 Task: Change the calendar view to 'Month' in Microsoft Outlook.
Action: Mouse moved to (6, 61)
Screenshot: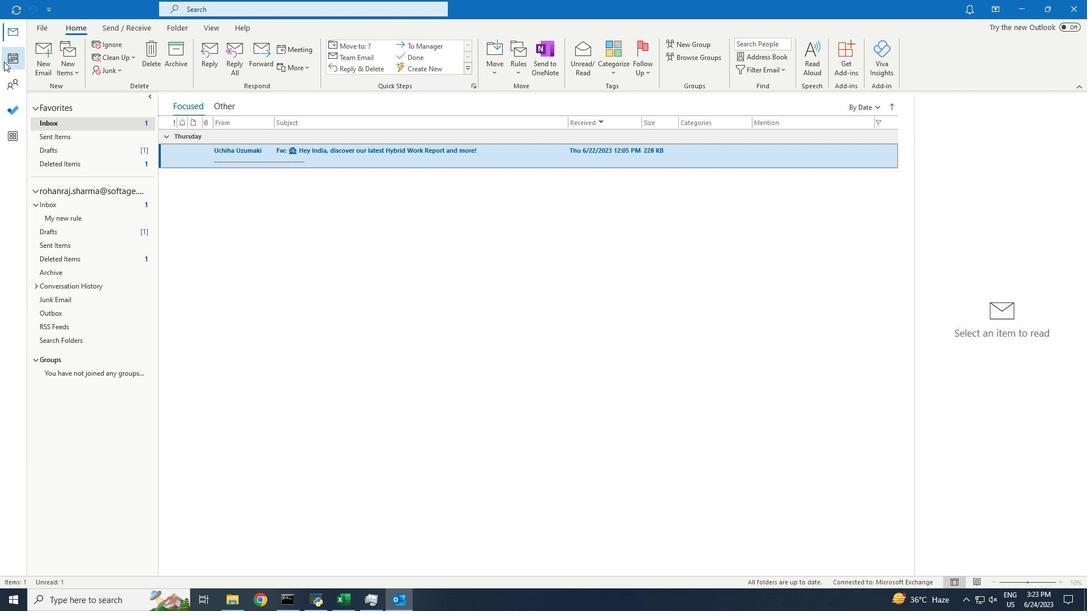 
Action: Mouse pressed left at (6, 61)
Screenshot: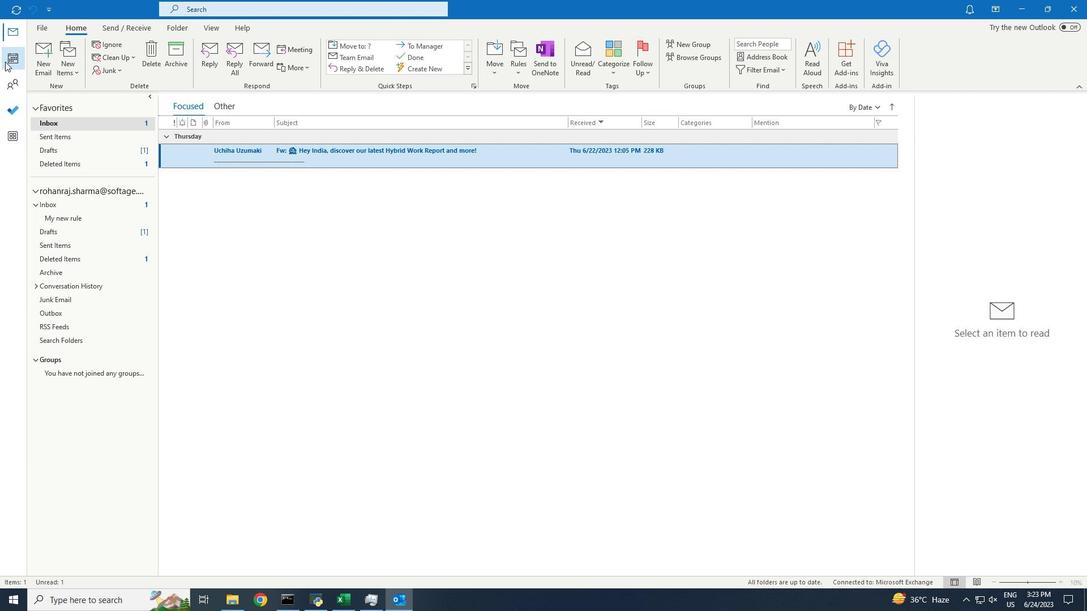 
Action: Mouse moved to (205, 29)
Screenshot: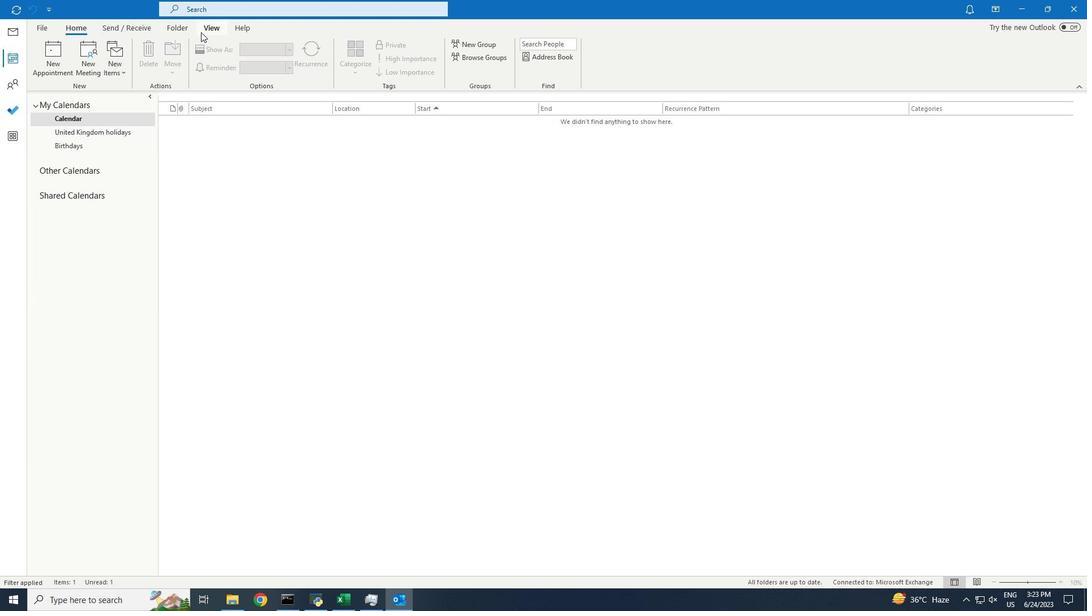 
Action: Mouse pressed left at (205, 29)
Screenshot: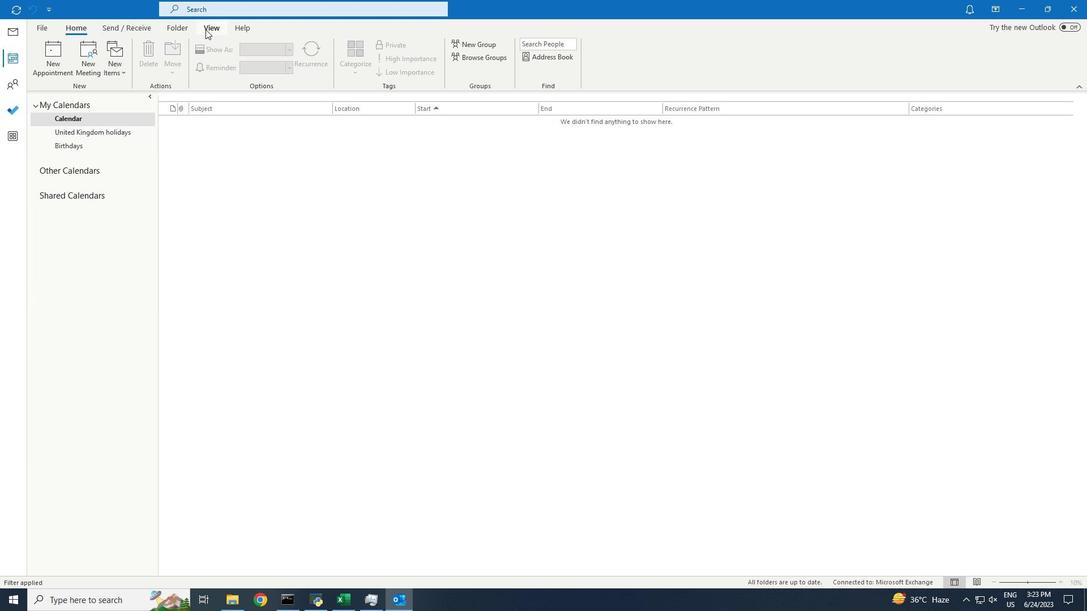 
Action: Mouse moved to (51, 55)
Screenshot: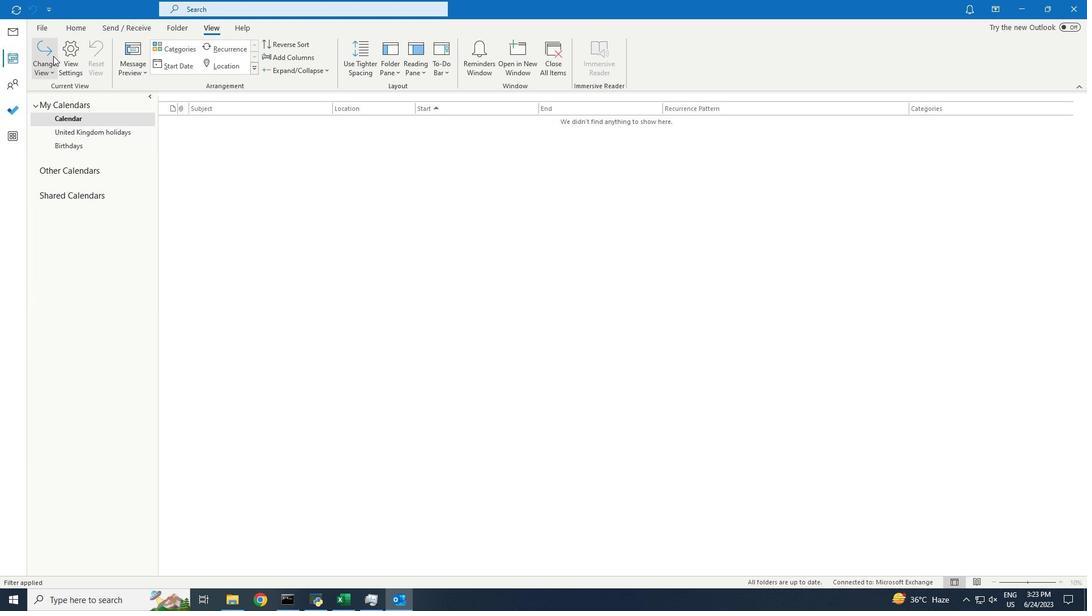 
Action: Mouse pressed left at (51, 55)
Screenshot: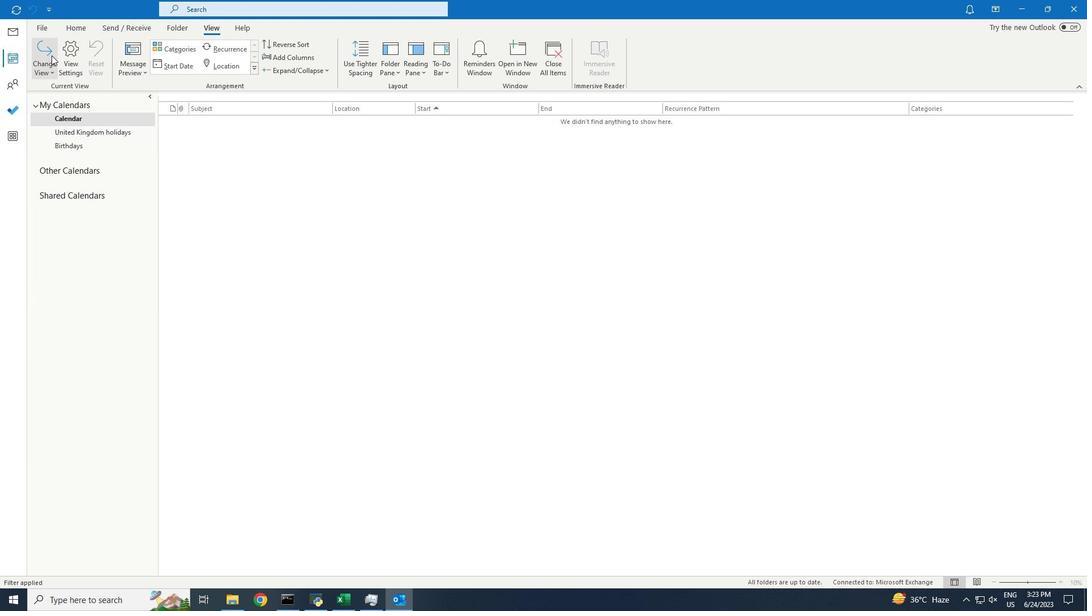 
Action: Mouse moved to (105, 96)
Screenshot: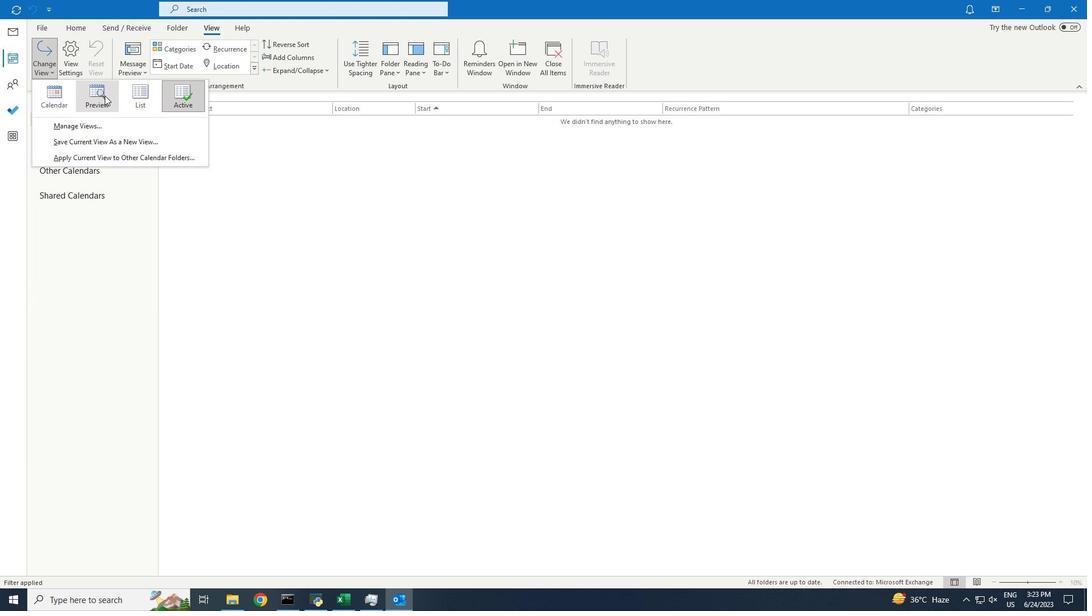 
Action: Mouse pressed left at (105, 96)
Screenshot: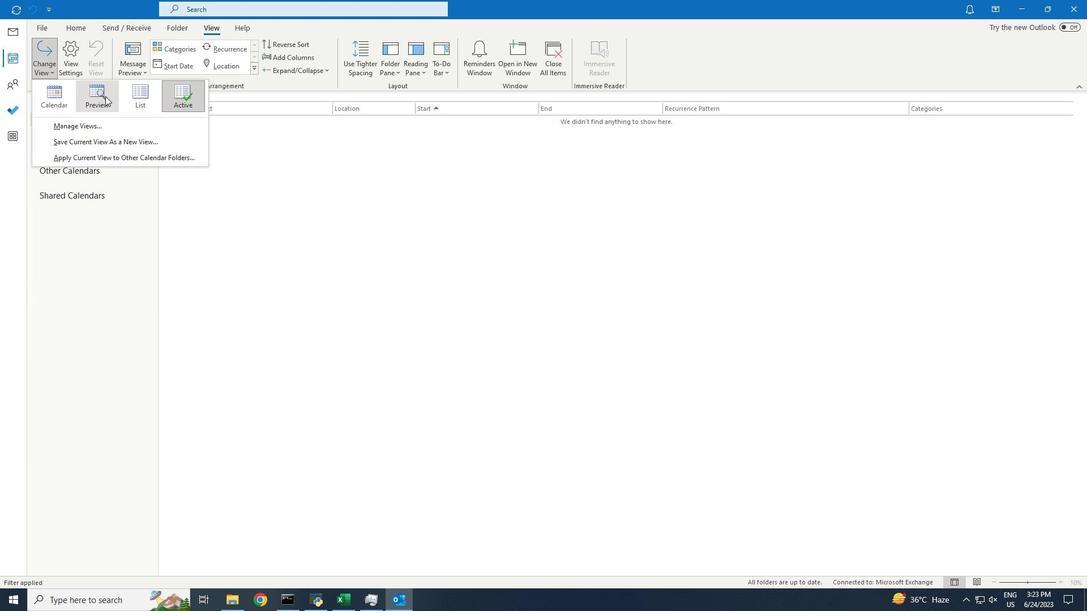 
Action: Mouse moved to (205, 229)
Screenshot: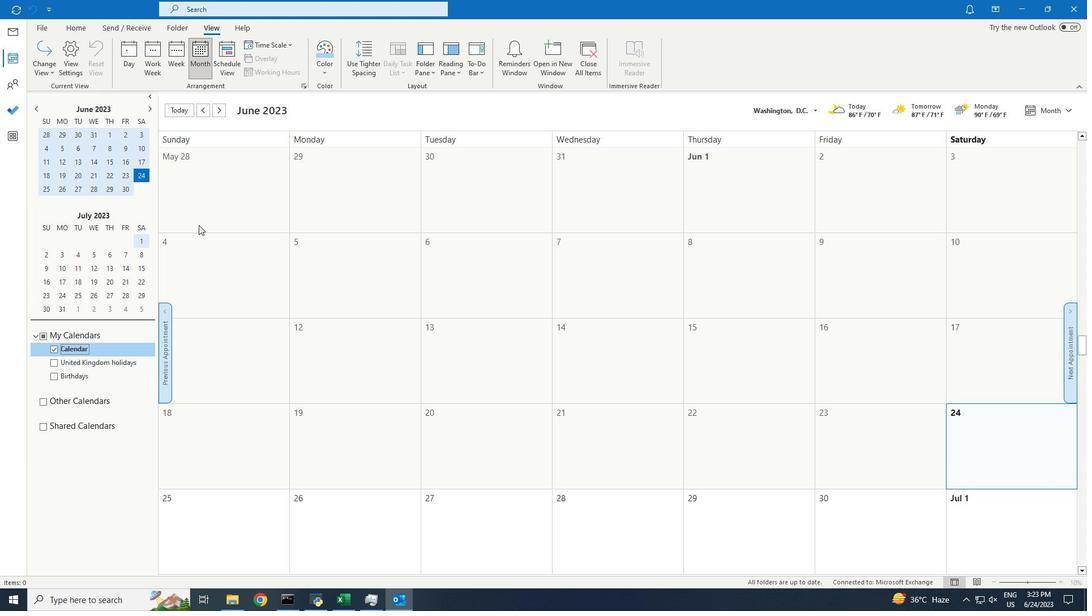 
